 Task: Utilize tags to categorize revision tasks by priority: "High," "Medium," and "Low.
Action: Mouse moved to (651, 176)
Screenshot: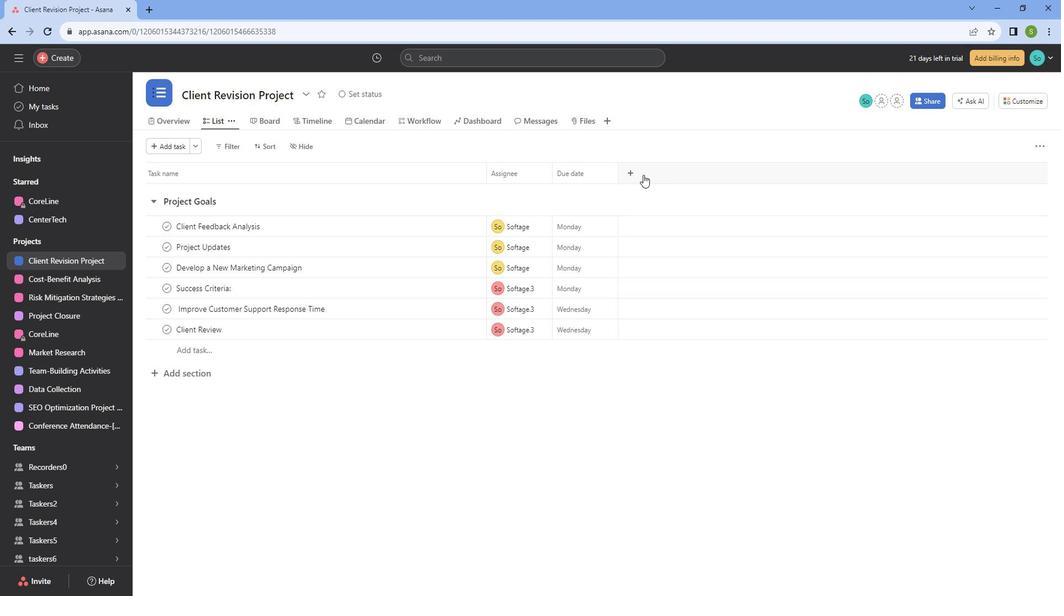 
Action: Mouse pressed left at (651, 176)
Screenshot: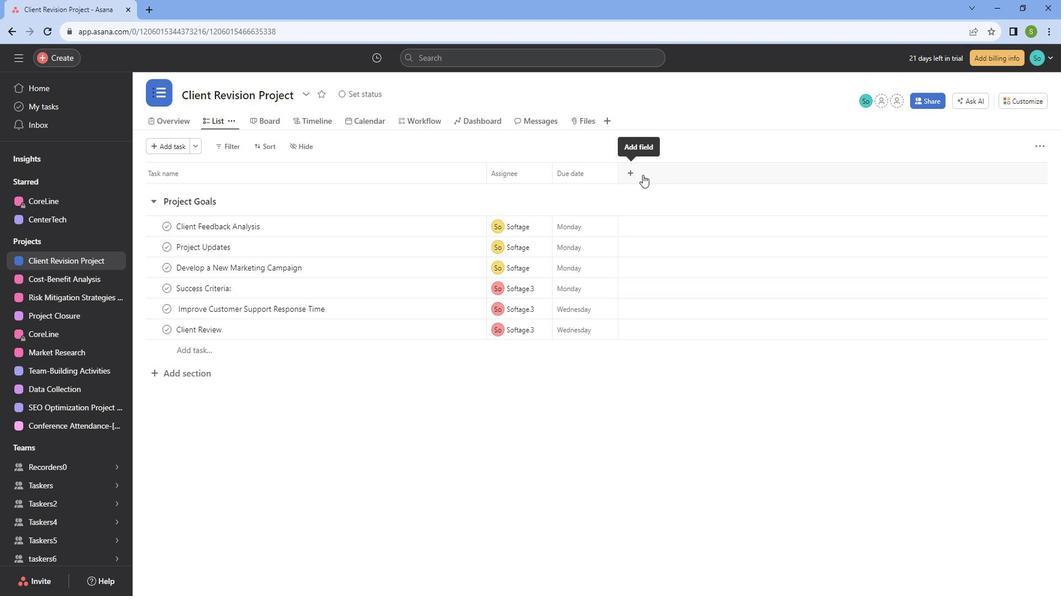 
Action: Mouse moved to (685, 224)
Screenshot: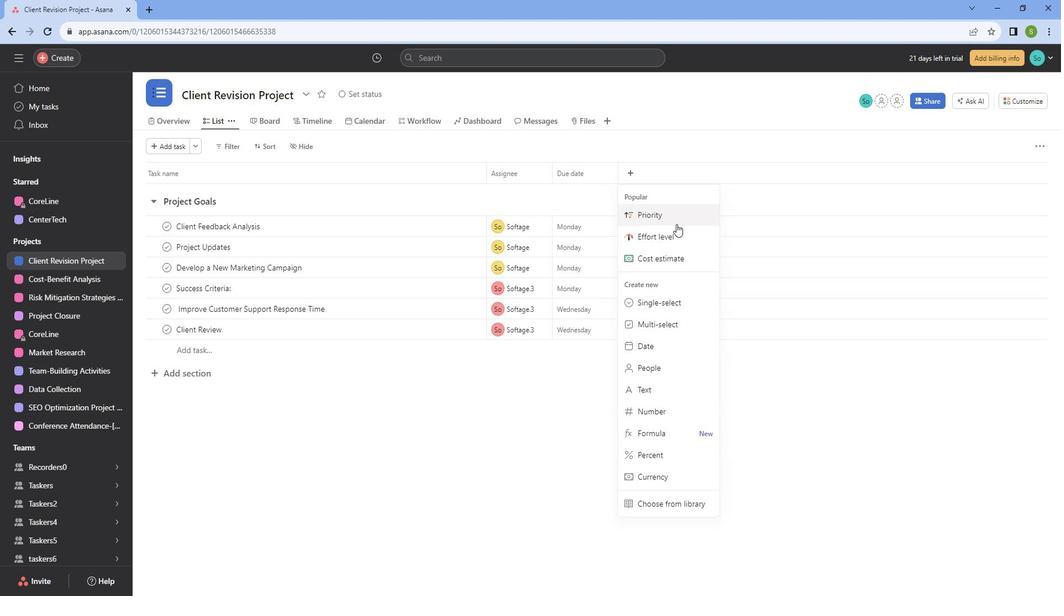 
Action: Mouse pressed left at (685, 224)
Screenshot: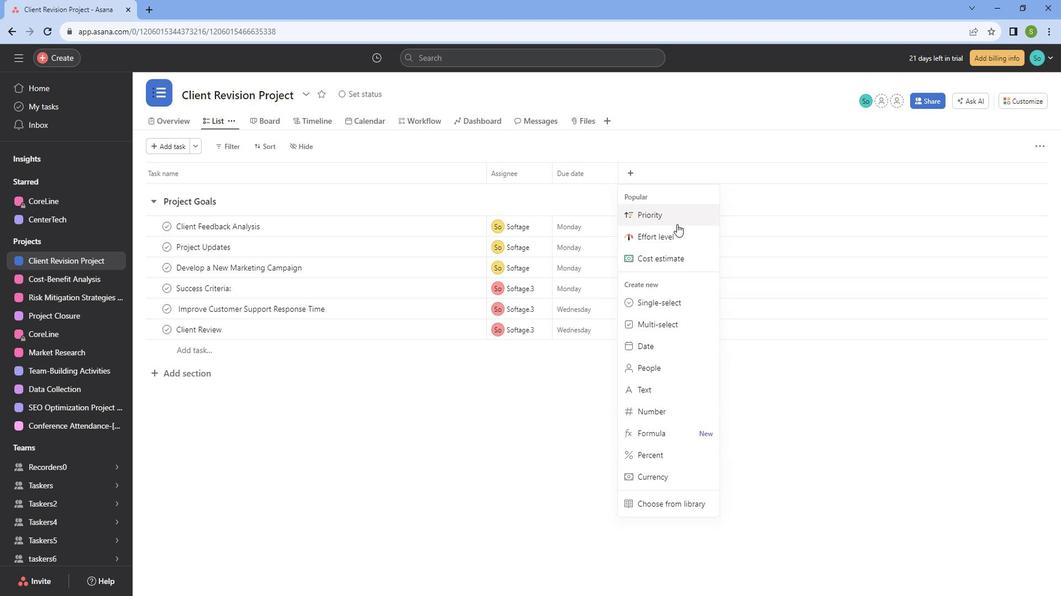 
Action: Mouse moved to (663, 444)
Screenshot: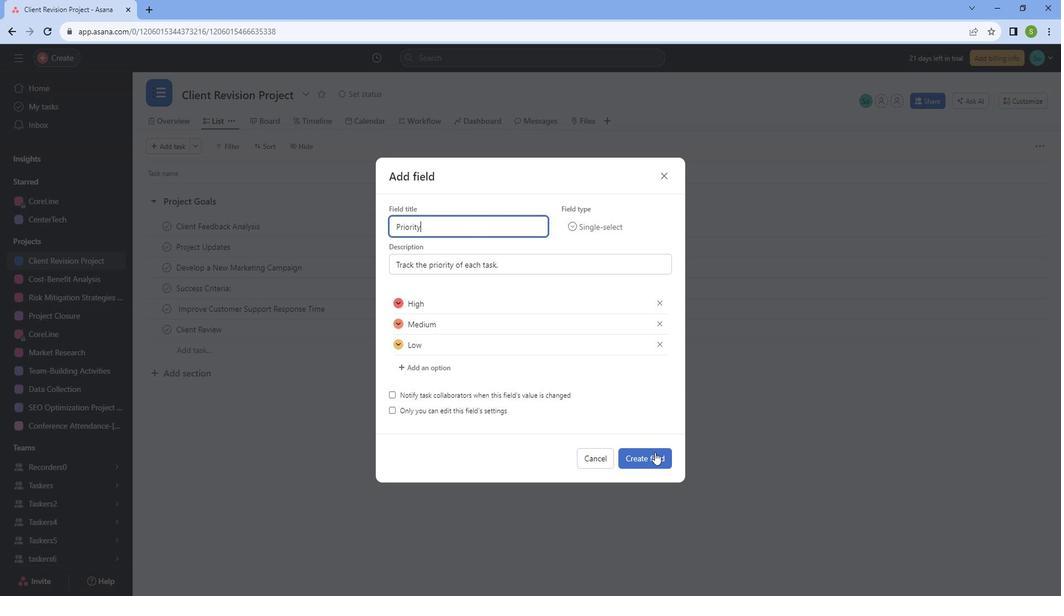 
Action: Mouse pressed left at (663, 444)
Screenshot: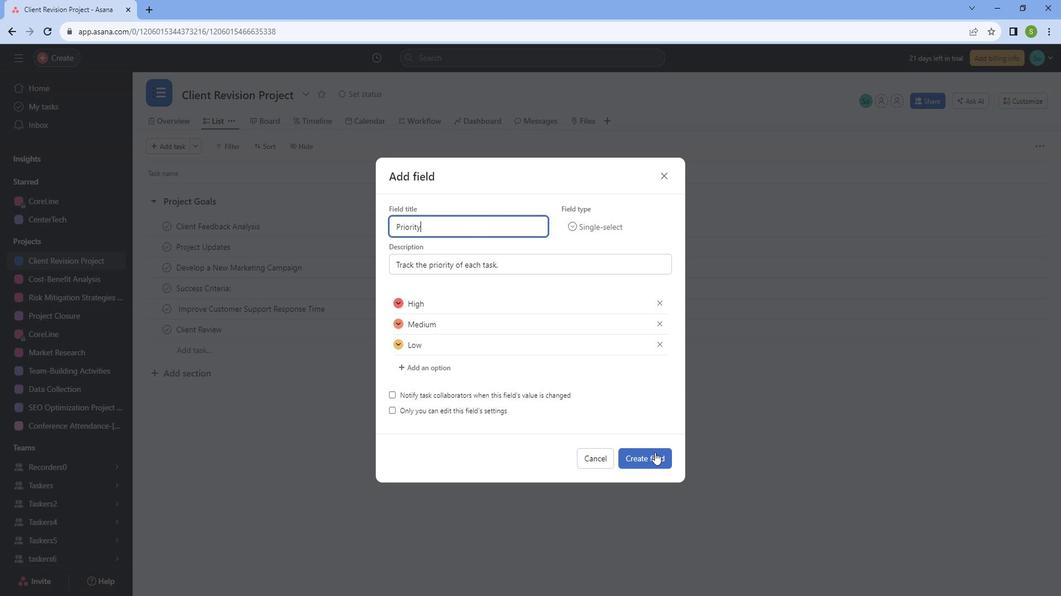 
Action: Mouse moved to (675, 232)
Screenshot: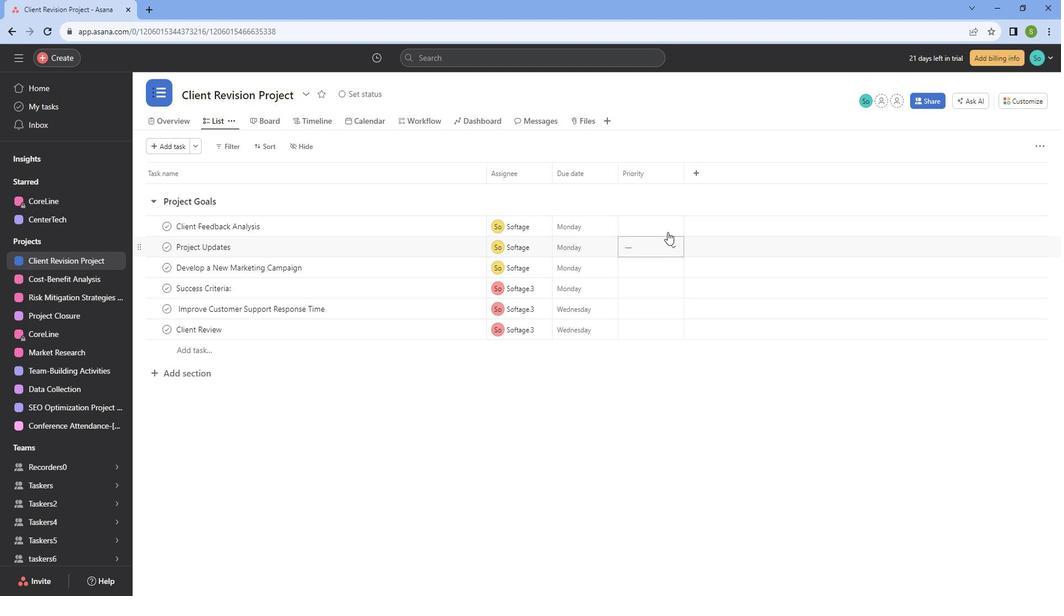 
Action: Mouse pressed left at (675, 232)
Screenshot: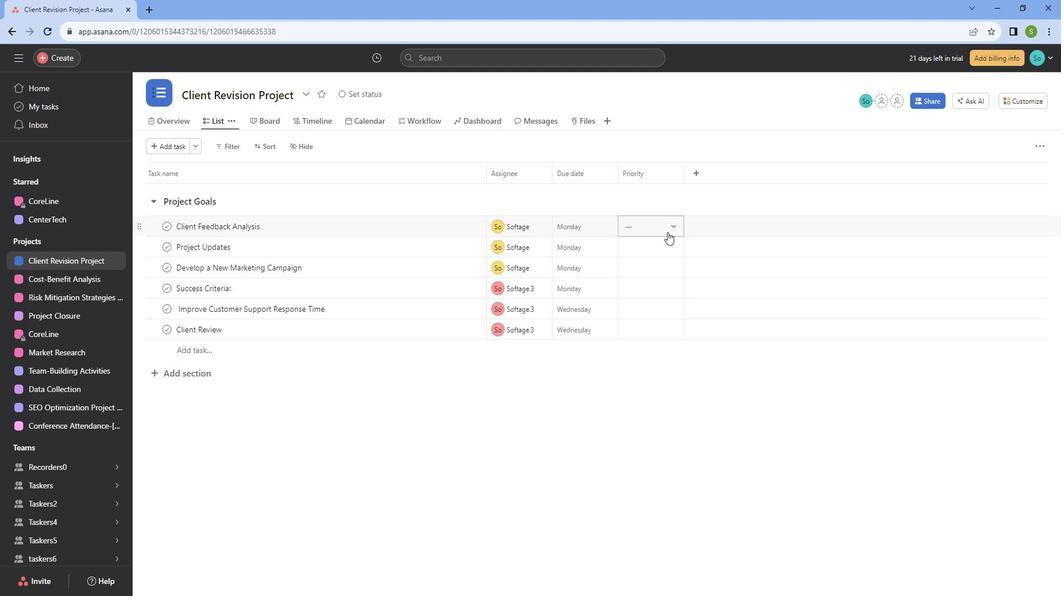 
Action: Mouse moved to (659, 305)
Screenshot: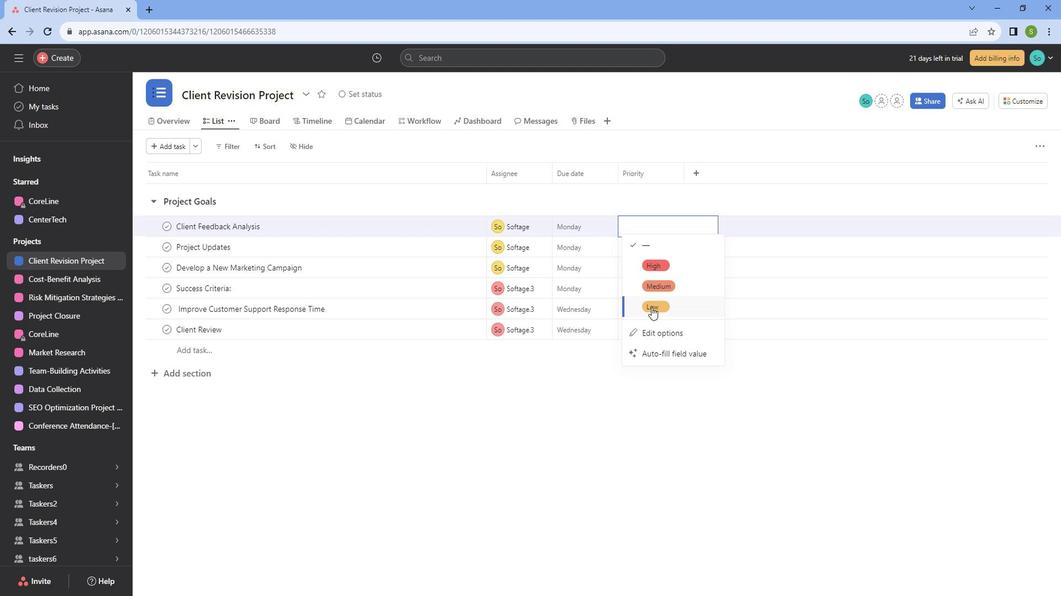 
Action: Mouse pressed left at (659, 305)
Screenshot: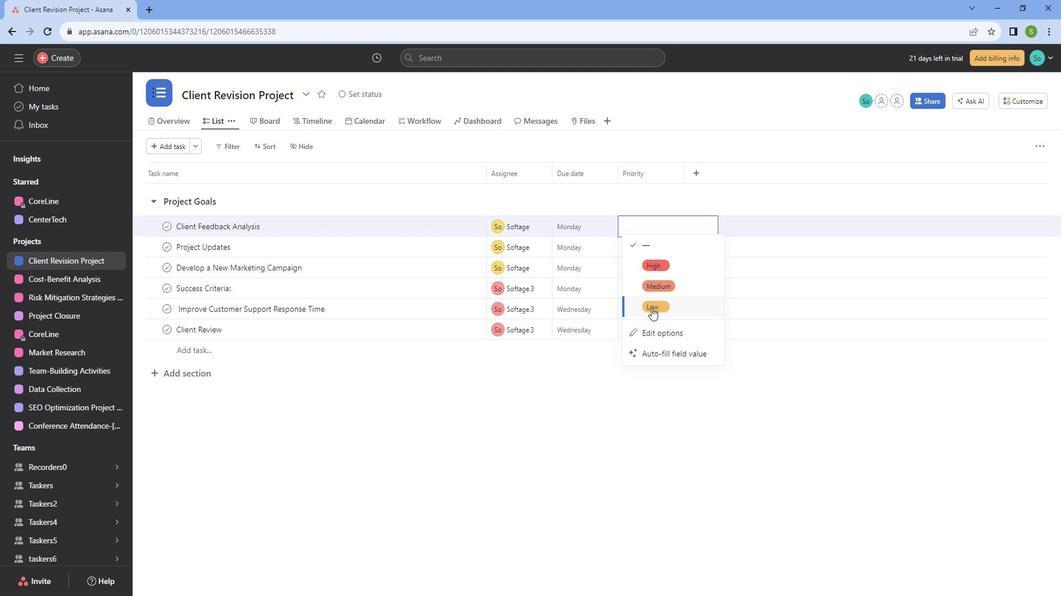 
Action: Mouse moved to (669, 250)
Screenshot: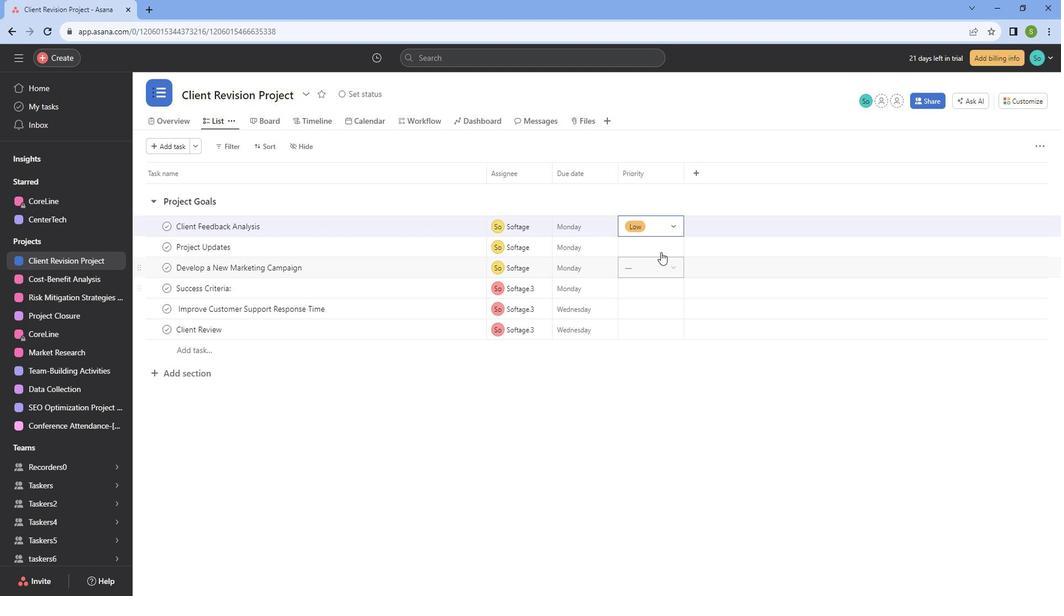 
Action: Mouse pressed left at (669, 250)
Screenshot: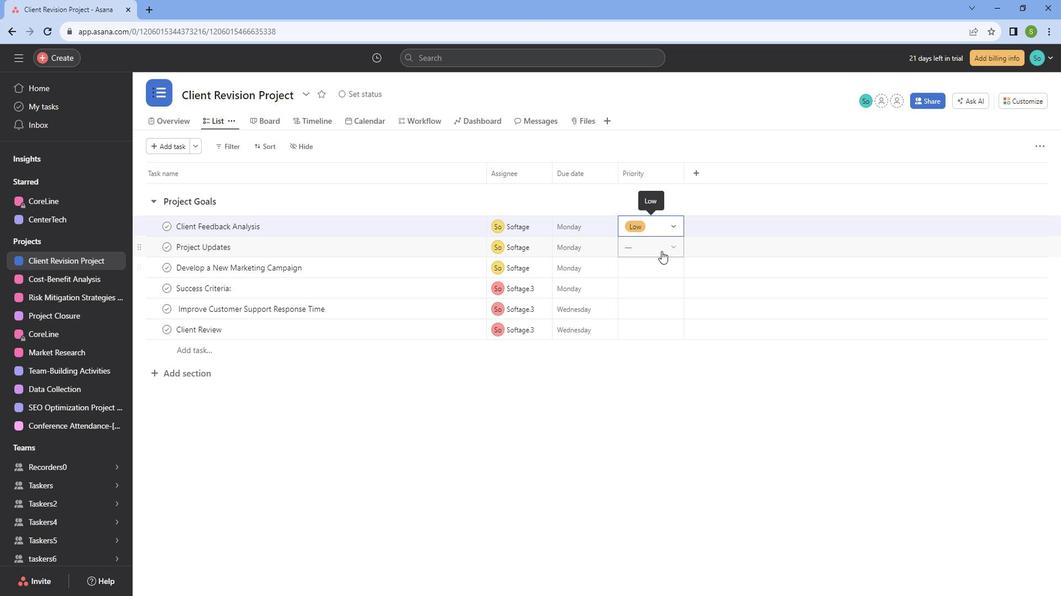
Action: Mouse moved to (653, 316)
Screenshot: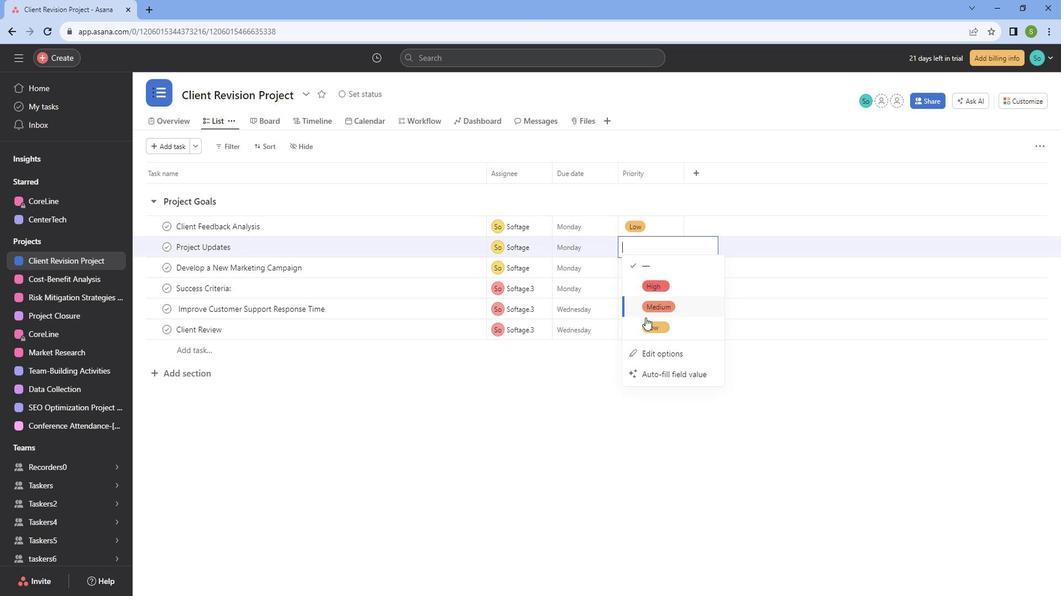 
Action: Mouse pressed left at (653, 316)
Screenshot: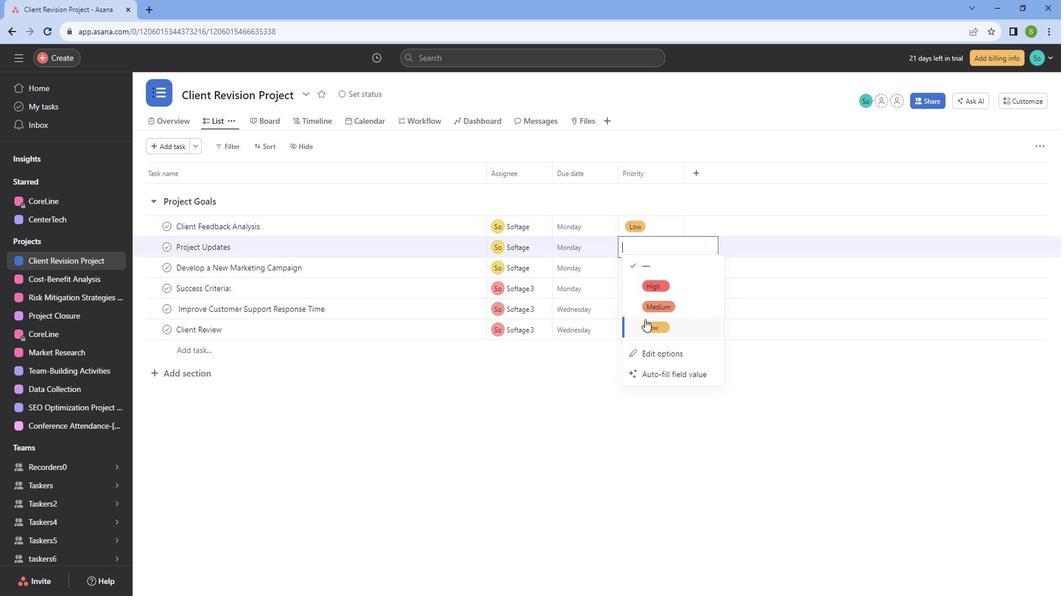 
Action: Mouse moved to (667, 263)
Screenshot: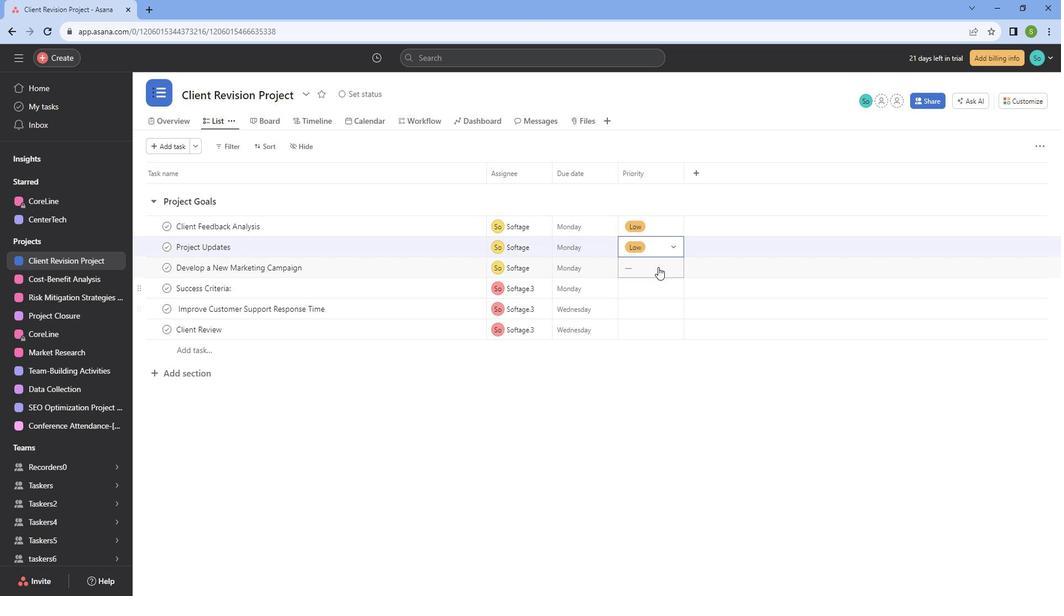 
Action: Mouse pressed left at (667, 263)
Screenshot: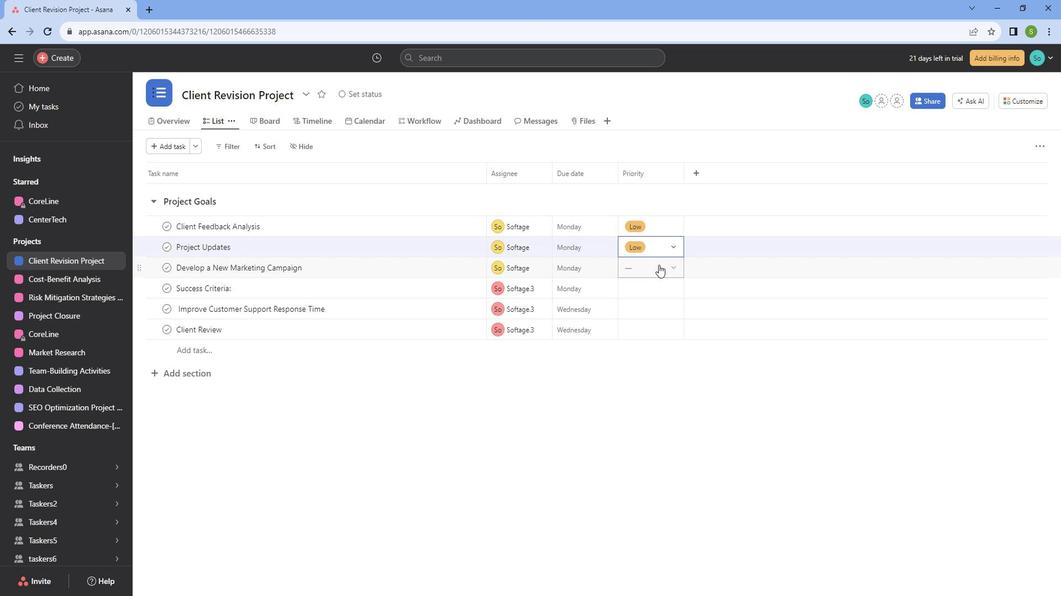 
Action: Mouse moved to (657, 310)
Screenshot: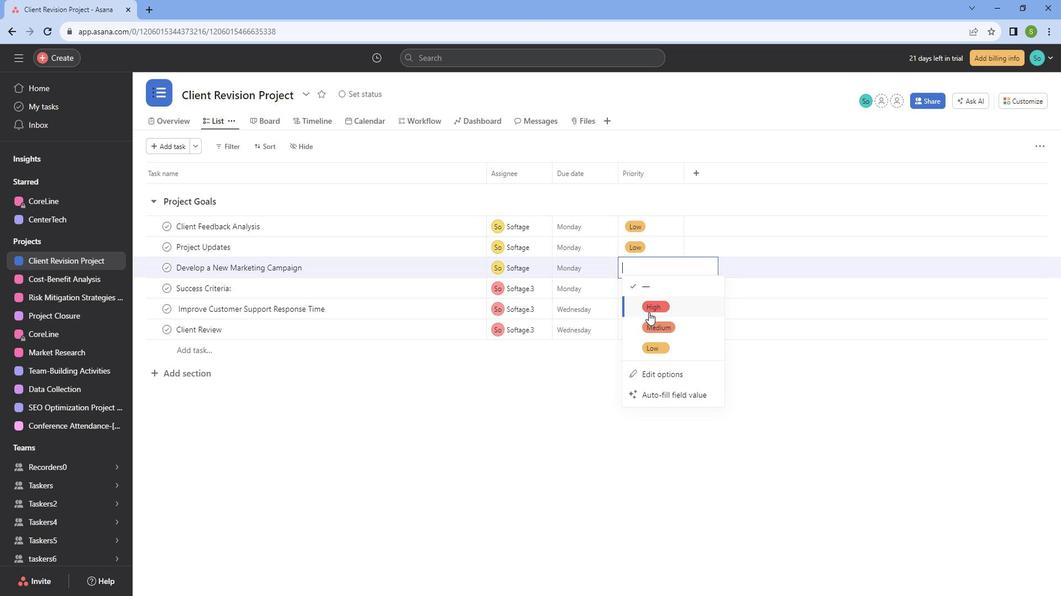 
Action: Mouse pressed left at (657, 310)
Screenshot: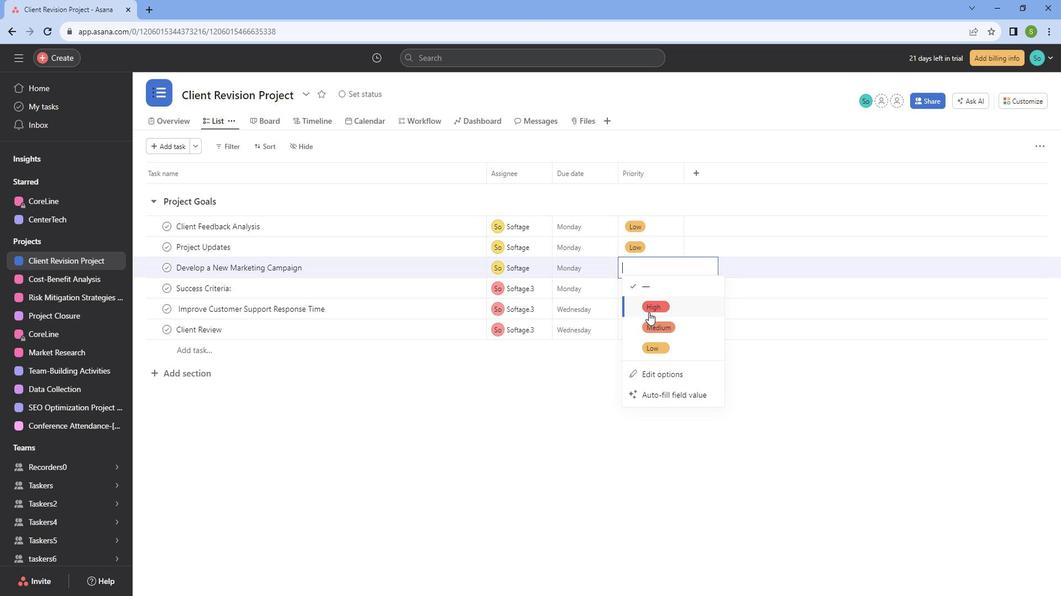 
Action: Mouse moved to (666, 287)
Screenshot: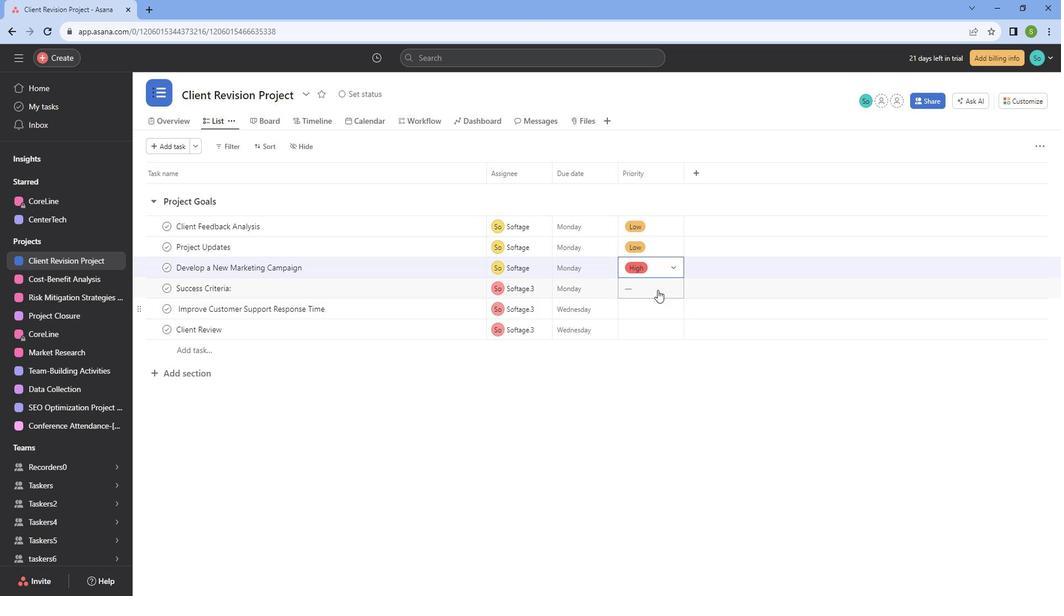 
Action: Mouse pressed left at (666, 287)
Screenshot: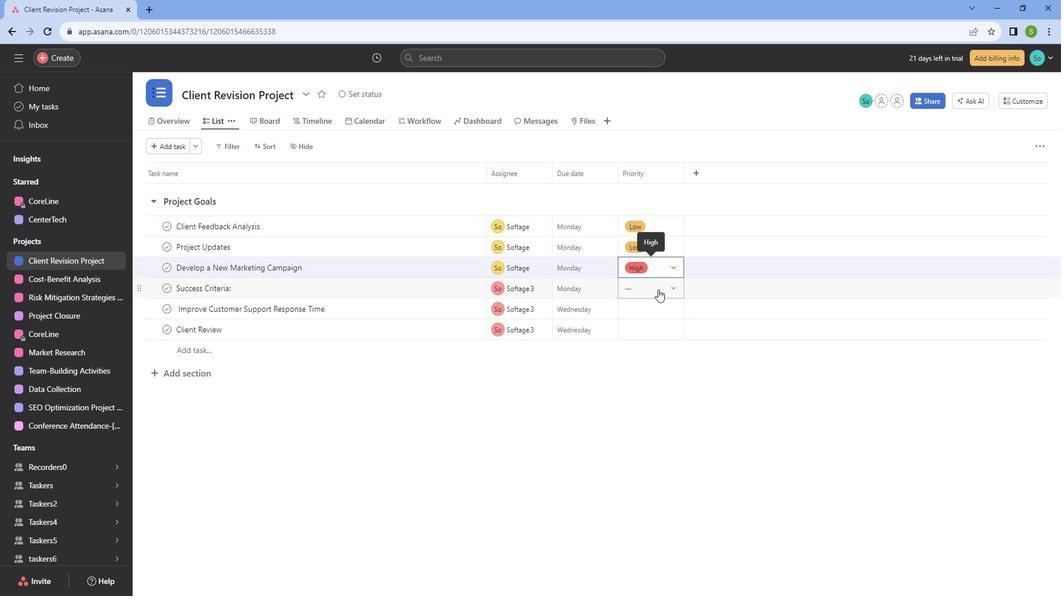 
Action: Mouse moved to (658, 337)
Screenshot: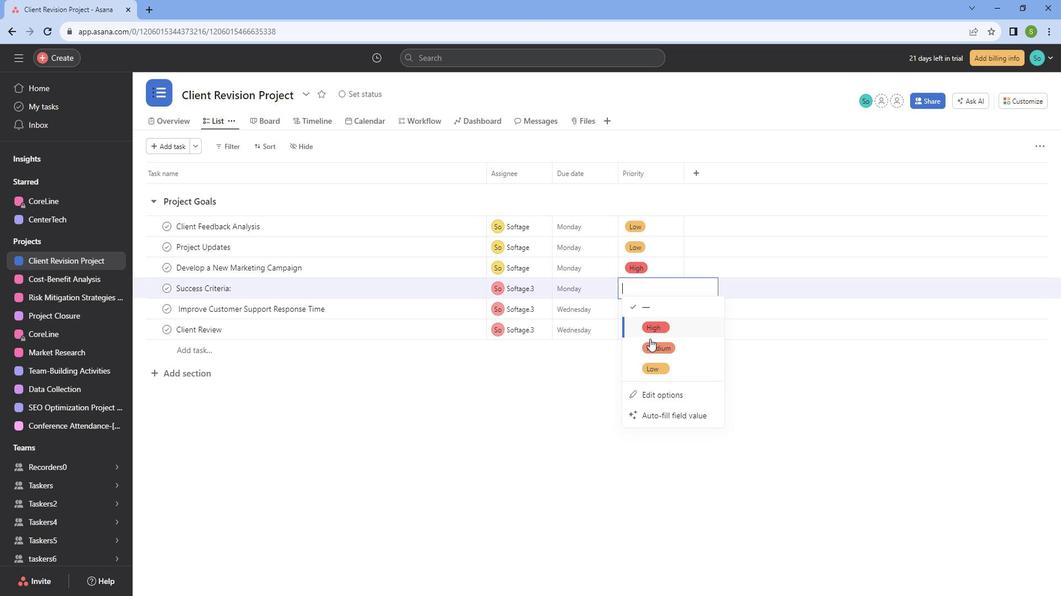 
Action: Mouse pressed left at (658, 337)
Screenshot: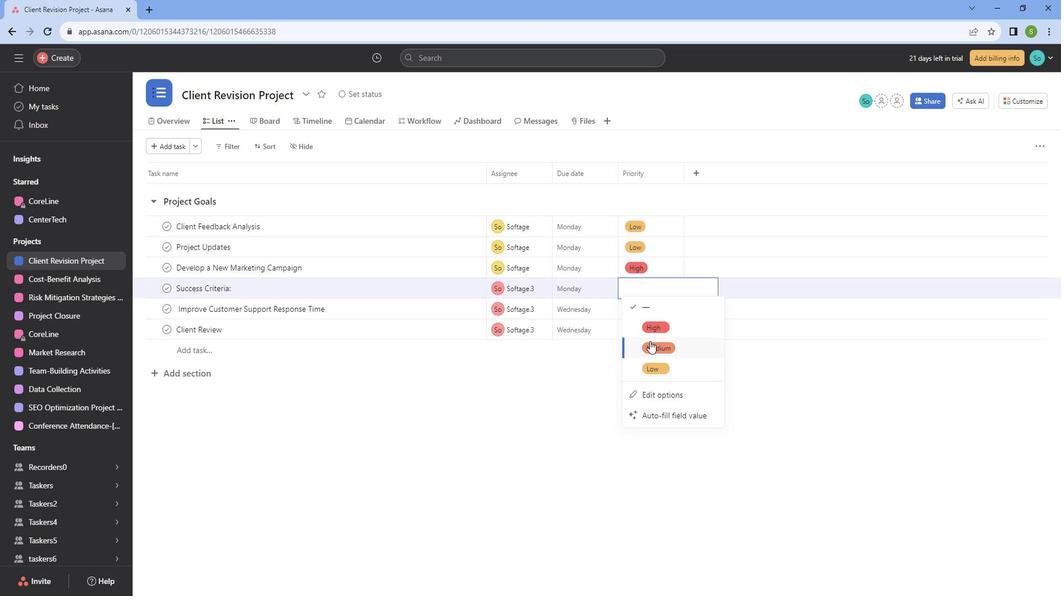 
Action: Mouse moved to (658, 303)
Screenshot: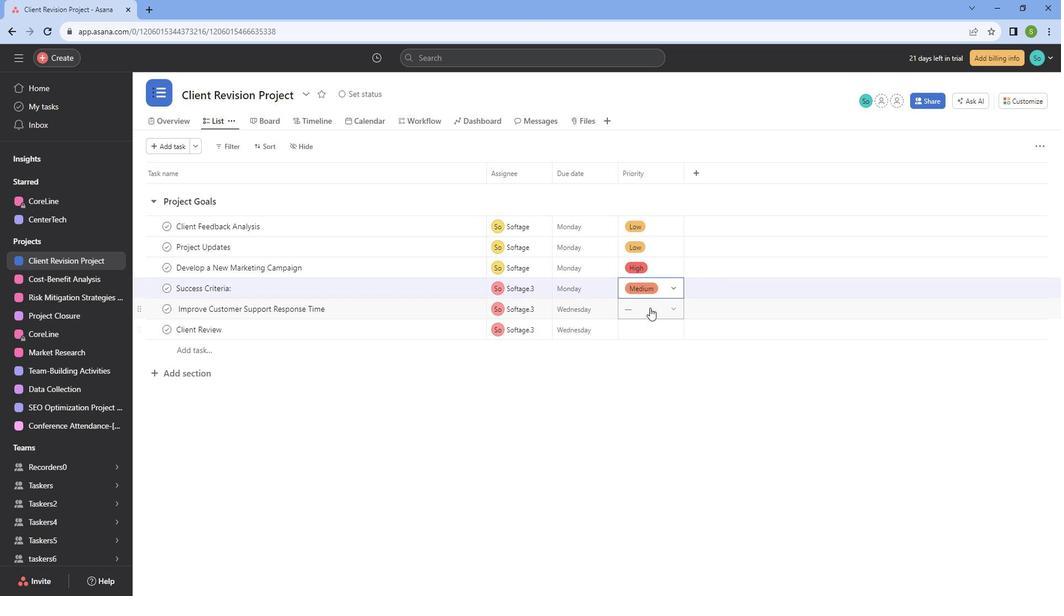 
Action: Mouse pressed left at (658, 303)
Screenshot: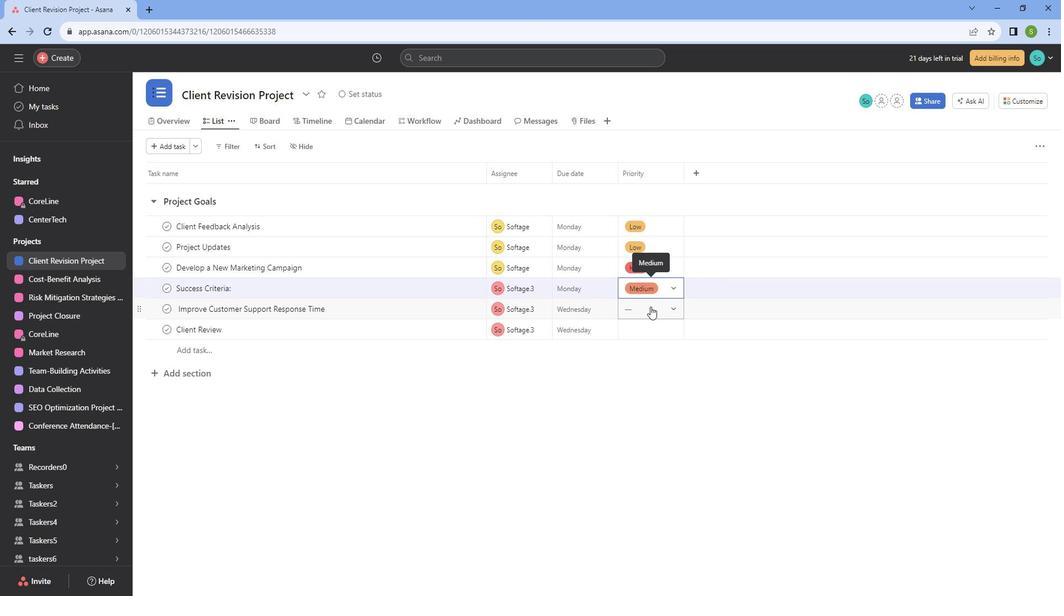 
Action: Mouse moved to (656, 338)
Screenshot: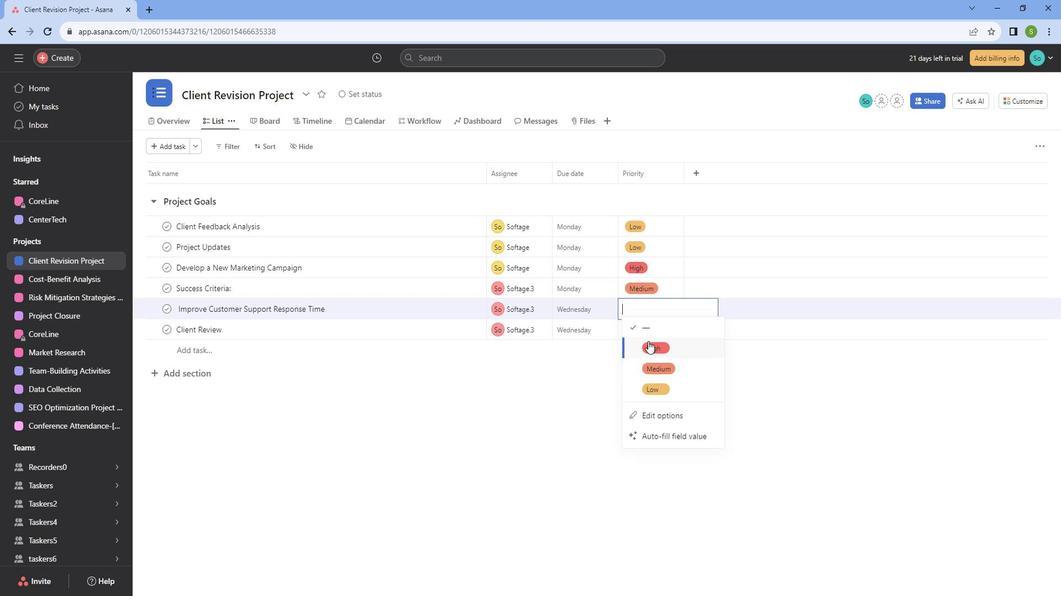 
Action: Mouse pressed left at (656, 338)
Screenshot: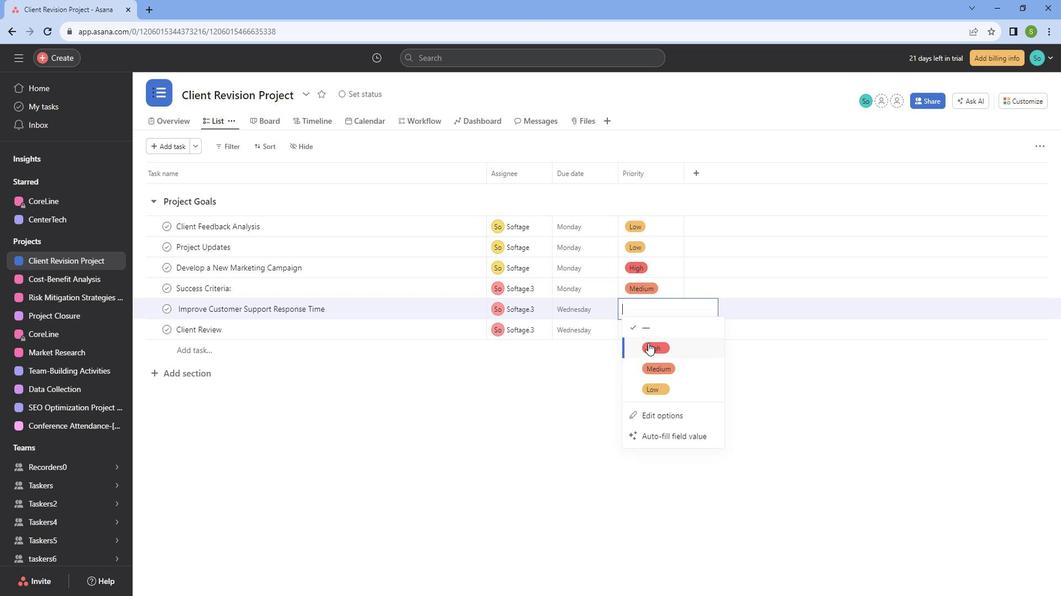 
Action: Mouse moved to (654, 320)
Screenshot: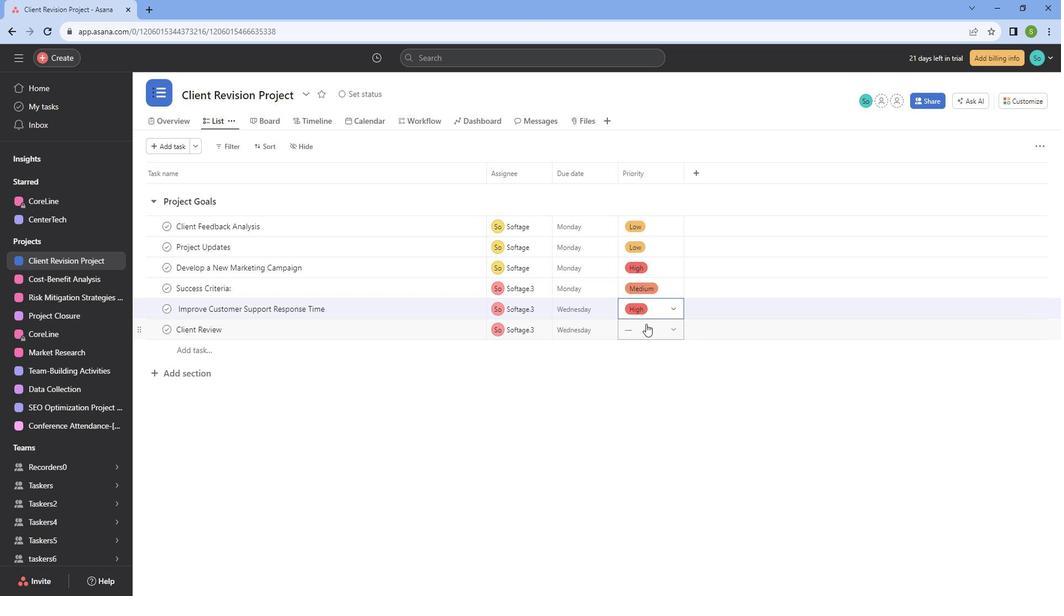 
Action: Mouse pressed left at (654, 320)
Screenshot: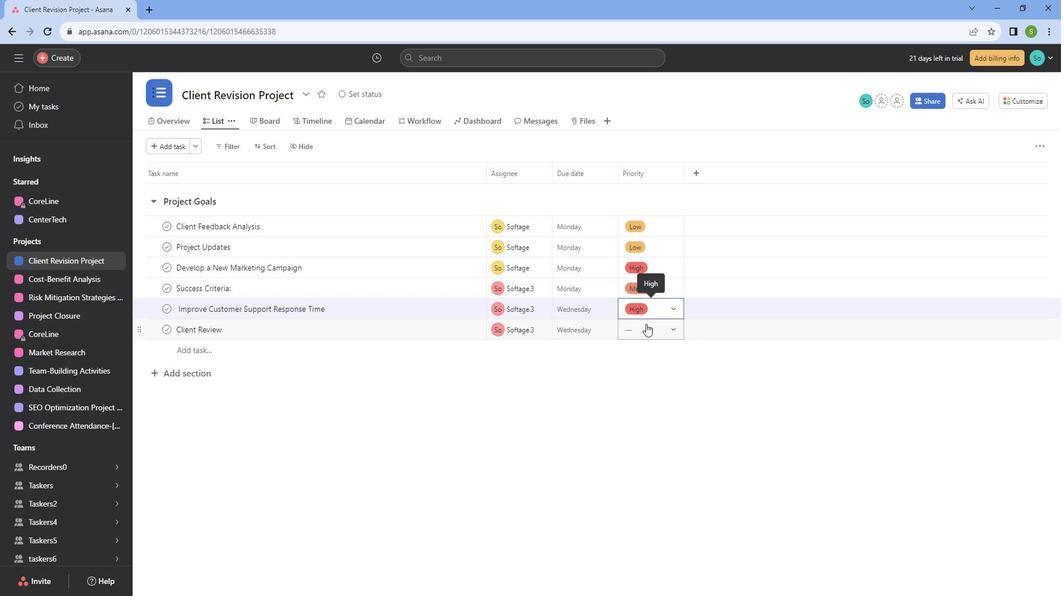 
Action: Mouse moved to (648, 379)
Screenshot: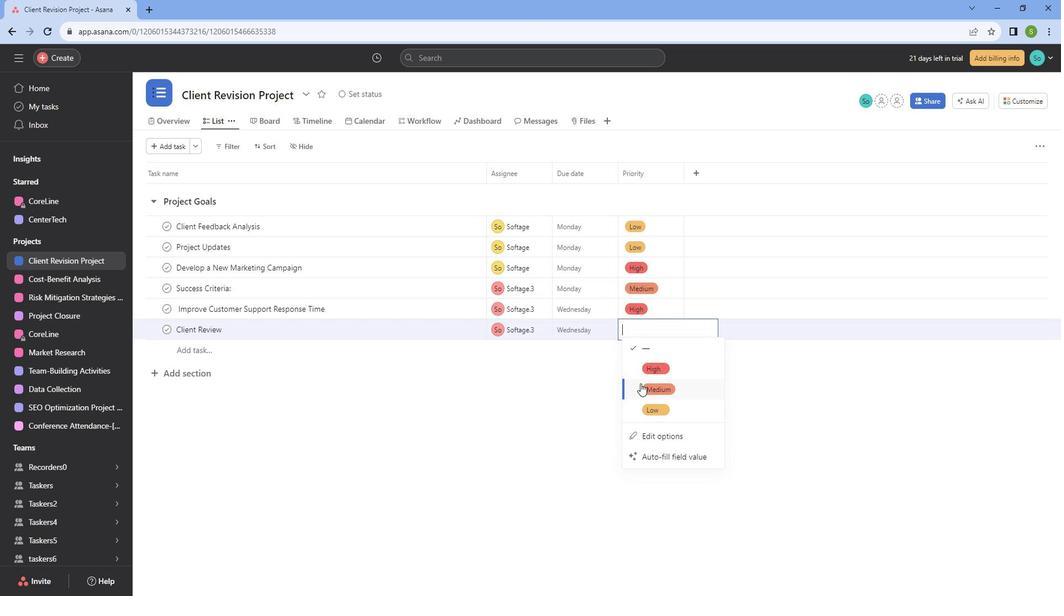 
Action: Mouse pressed left at (648, 379)
Screenshot: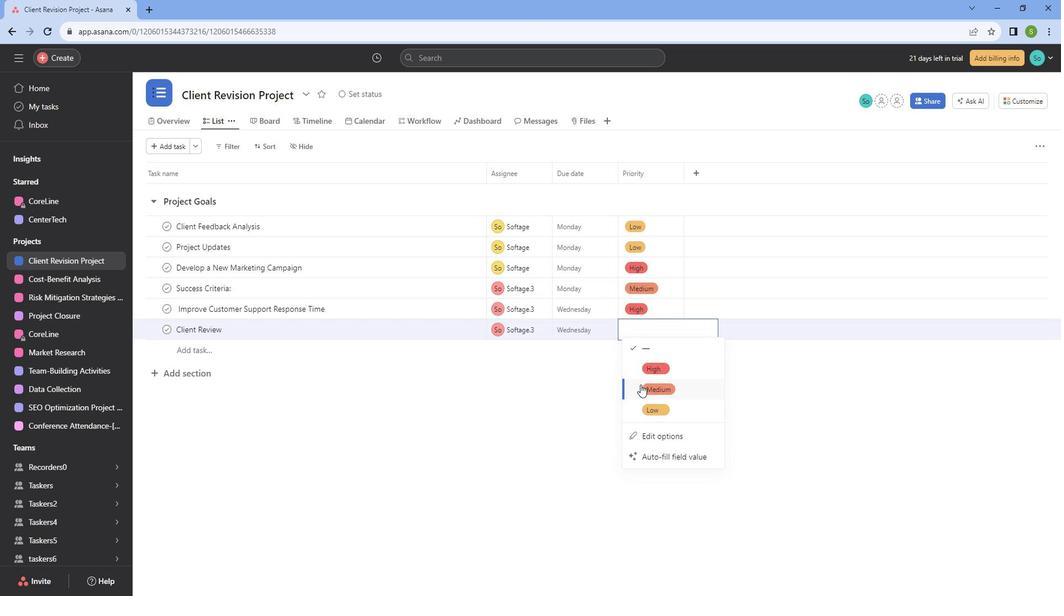 
Action: Mouse moved to (657, 371)
Screenshot: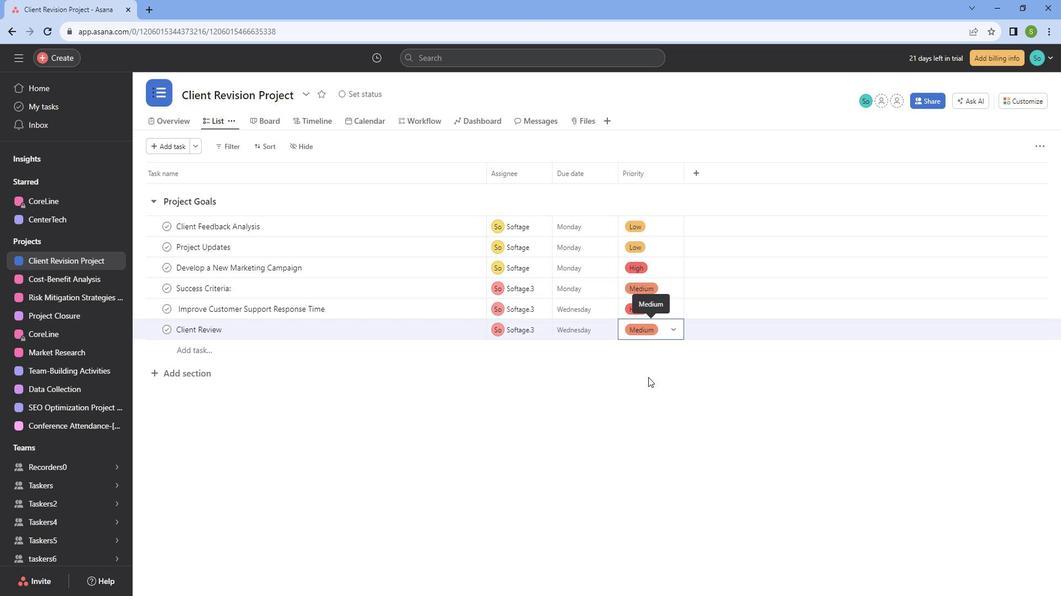 
